 Task: Delete files in a directory older than a specified date and move them to an "archive" folder.
Action: Mouse moved to (134, 55)
Screenshot: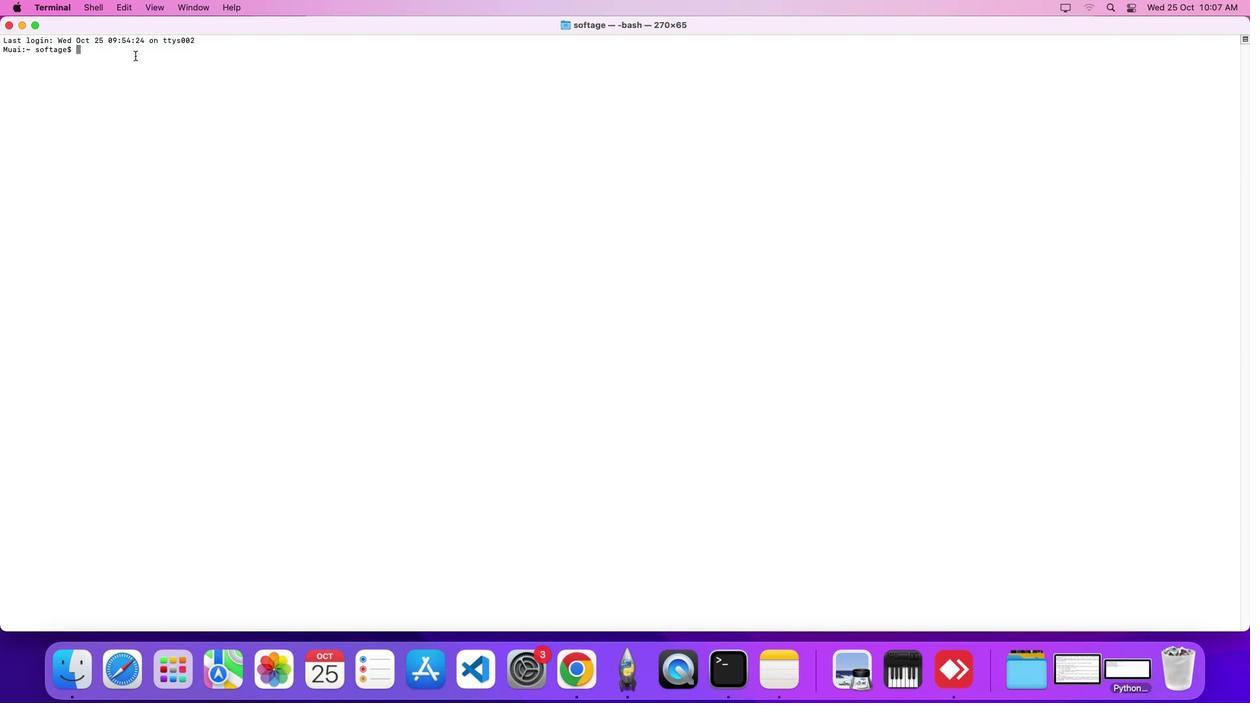 
Action: Mouse pressed left at (134, 55)
Screenshot: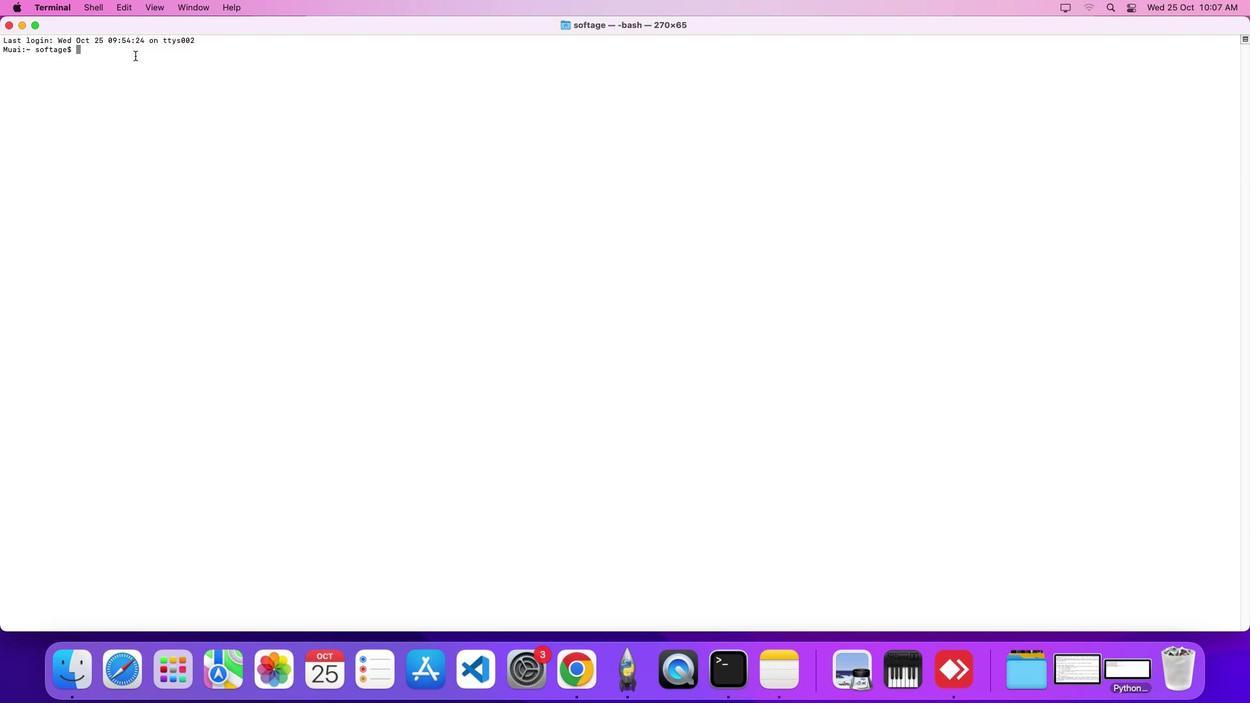 
Action: Mouse moved to (134, 55)
Screenshot: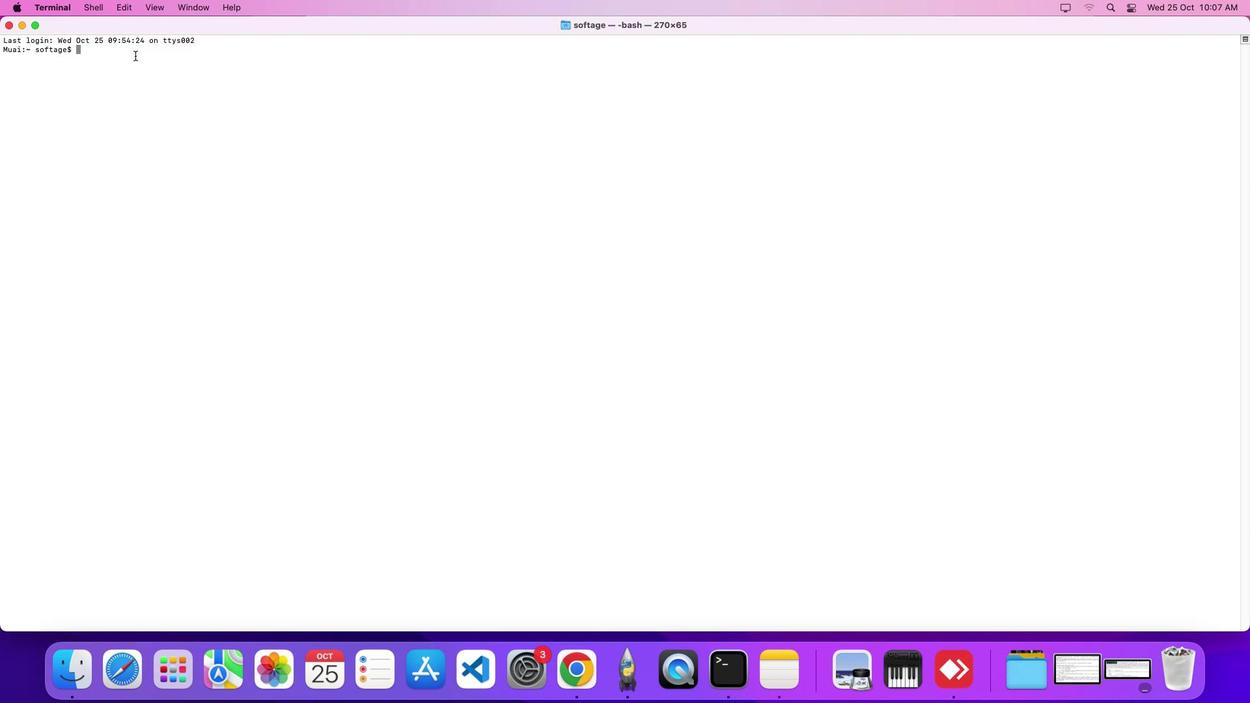 
Action: Key pressed 'C''D'Key.spaceKey.backspaceKey.backspaceKey.backspaceKey.caps_lock'c''d'Key.space'd''e''s''k''t''o''p'Key.enter'l''s'Key.enter'c''d'Key.space'a''m'Key.backspaceKey.backspaceKey.caps_lock'A'Key.caps_lock'm''a''n'Key.enter'l''s'Key.enterKey.enter't''o''u''c''h'Key.space'd''e'Key.backspaceKey.backspace't''r''a''n''s''f''e''r''.''s''h'Key.enter'v''i'Key.enter'i'
Screenshot: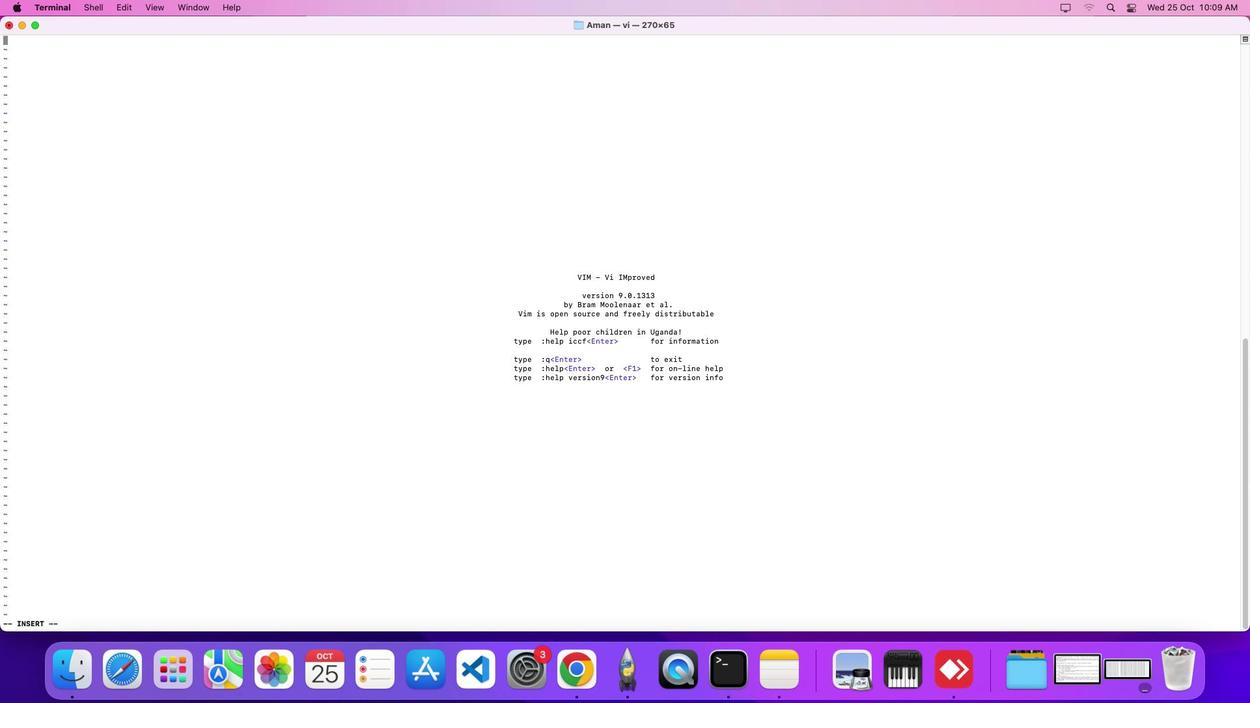 
Action: Mouse moved to (586, 524)
Screenshot: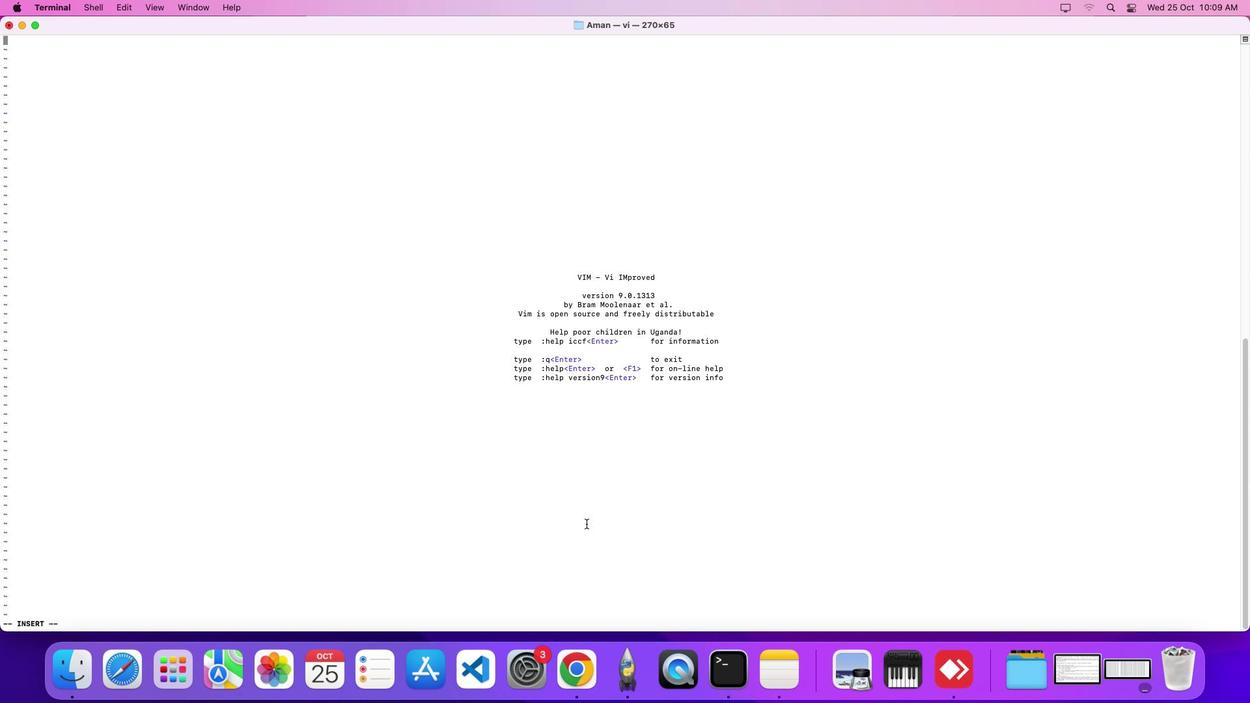 
Action: Mouse pressed left at (586, 524)
Screenshot: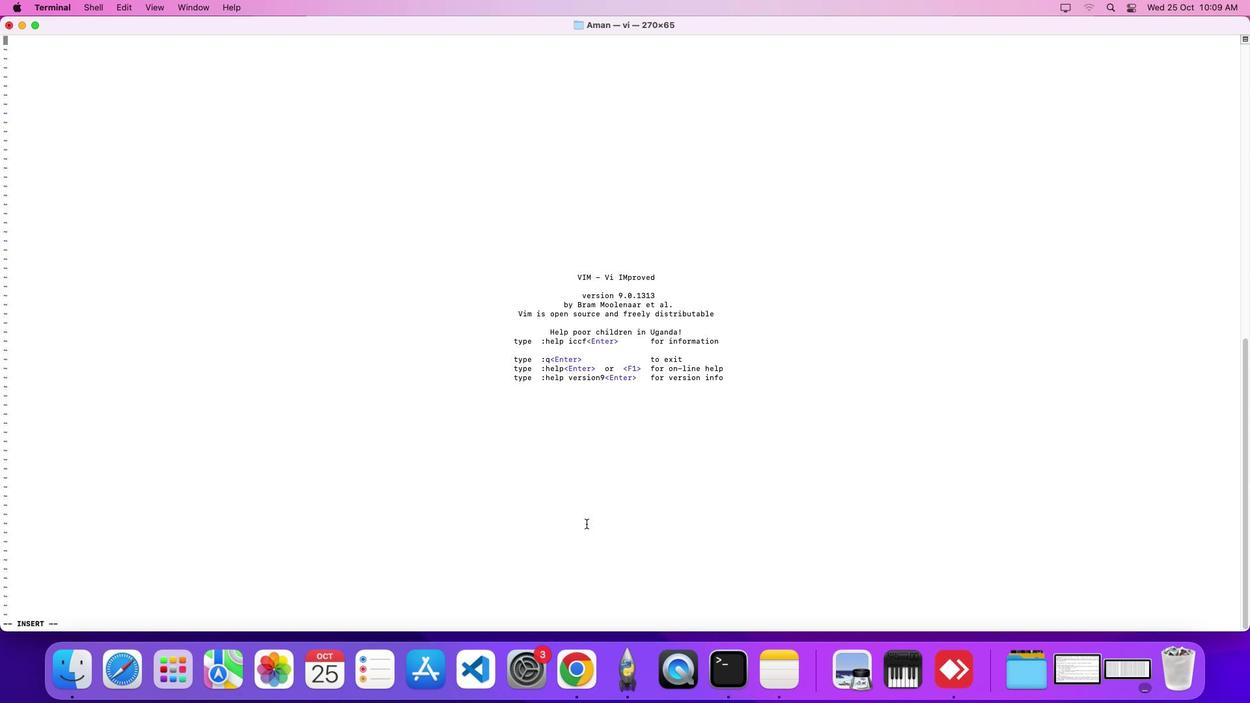 
Action: Key pressed 'i'Key.enterKey.backspaceKey.backspace's''o''u''r''c''e'Key.shift_r'_''d''i''r''e''c''t''o''r''y''='Key.shift_r'"''/''p''a''t''h''/''t''o''/''s''o''u''r''c''e''/''d''i''r''e''c''t''o''r''y'Key.shift_r'"'Key.enter'a''r''c''h''i''v''e''.''d''i''r''e''c''t''o''r''y''='Key.shift_r'"''/''p''a''t''h''/''t''o''/''a''r''c''h''i''v''e''/'Key.backspaceKey.backspaceKey.backspaceKey.backspaceKey.backspaceKey.backspaceKey.backspaceKey.backspaceKey.backspaceKey.backspaceKey.backspaceKey.backspaceKey.backspaceKey.backspaceKey.backspaceKey.backspaceKey.backspace'/''u''s''e''r''s''/''s''o''f''t''a''g''e''/'Key.caps_lock'D'Key.caps_lock'e''s''k''t''o''p''/'Key.caps_lock'A'Key.caps_lock'm''a''n''/''1'Key.upKey.leftKey.leftKey.rightKey.backspaceKey.backspaceKey.backspaceKey.backspaceKey.backspaceKey.backspaceKey.backspaceKey.backspaceKey.backspaceKey.backspaceKey.backspaceKey.backspaceKey.backspaceKey.backspaceKey.backspaceKey.backspaceKey.backspaceKey.backspaceKey.backspaceKey.backspaceKey.backspaceKey.backspaceKey.backspaceKey.backspace'u''s''e''r''s''/''s''o''f''t''a''g''e''/'Key.caps_lock'D'Key.caps_lock'e''s''k''t''o''p'Key.downKey.rightKey.rightKey.rightKey.rightKey.rightKey.rightKey.rightKey.rightKey.shift_r'"'Key.enter't''h''r''e''s''h''o''l''d'Key.shift_r'_''d''a''t''e'Key.shift_r'+'Key.backspace'='Key.shift_r'"'Key.shift_r'"'Key.left'2''0''2''3''1''0''2''3'Key.rightKey.enter'm''k''d''i''r'Key.space'-''p'Key.spaceKey.shift_r'"'Key.shift_r'$''a''r''c''h''i''v''e'Key.shift_r'_''d''i''r''e''c''t''o''r''y'Key.leftKey.leftKey.rightKey.rightKey.shift_r'"'Key.enter'f''i''n''d'Key.spaceKey.shift_r'"'Key.shift_r'$''s''o''u''r''c''e'Key.shift_r'_''d''i''r''e''c''t''o''r''y'Key.shift_r'"'Key.space'-''t''y''p''r'Key.backspace'e'Key.space'f'Key.spaceKey.shift_r'!'Key.space'-''n''e''w''e''r''m''t'Key.spaceKey.shift_r'"'Key.shift_r'$''t''h''r''e''s''h''o''l''d'Key.shift_r'_''d''a''t''e'Key.shift_r'"'Key.space'-''e''x''e''c'Key.space'm''v'Key.spaceKey.shift_r'{'Key.shift_r'}'Key.spaceKey.shift_r'"'Key.shift_r'$''a''r''c''h''i''v''e'Key.shift_r'_''d''i''r''e''c''t''o''r''y'Key.shift_r'"''\\'';'Key.enter'f''i''n''d'Key.spaceKey.shift_r'"'Key.shift_r'$''s''o''u''r''c''e'Key.shift_r'_''d''i''r''e''c''t''o''r''y'Key.shift_r'"'Key.space'-''t''y''p''e'Key.space'd'Key.space'-''e''m''p''t''y'Key.space'-''d''e''l''e''t''e'Key.enter'e''c''h''o'Key.spaceKey.shift_r'"'Key.caps_lock'F'Key.caps_lock'i''l''w'Key.backspace'e''s'Key.space'o''l''d''e''r'Key.space't''h''a''n'Key.spaceKey.shift_r'$''t''h''r''e''s''h''o''l''d'Key.shift_r'_''d''a''t''e'Key.space'h''a''v''e'Key.space'b''e''e''n'Key.space'm''o''v''e''d'Key.space't''o'Key.space't''h''e'Key.space'a''r''c''h''i''v''e''d'Key.space'f''o''l''d''e''r''.'Key.shift_r'"'Key.enterKey.escKey.escKey.shift_r':''w''q'Key.shift_r'!'Key.enterKey.escKey.escKey.esc'q'Key.esc'q'Key.enter
Screenshot: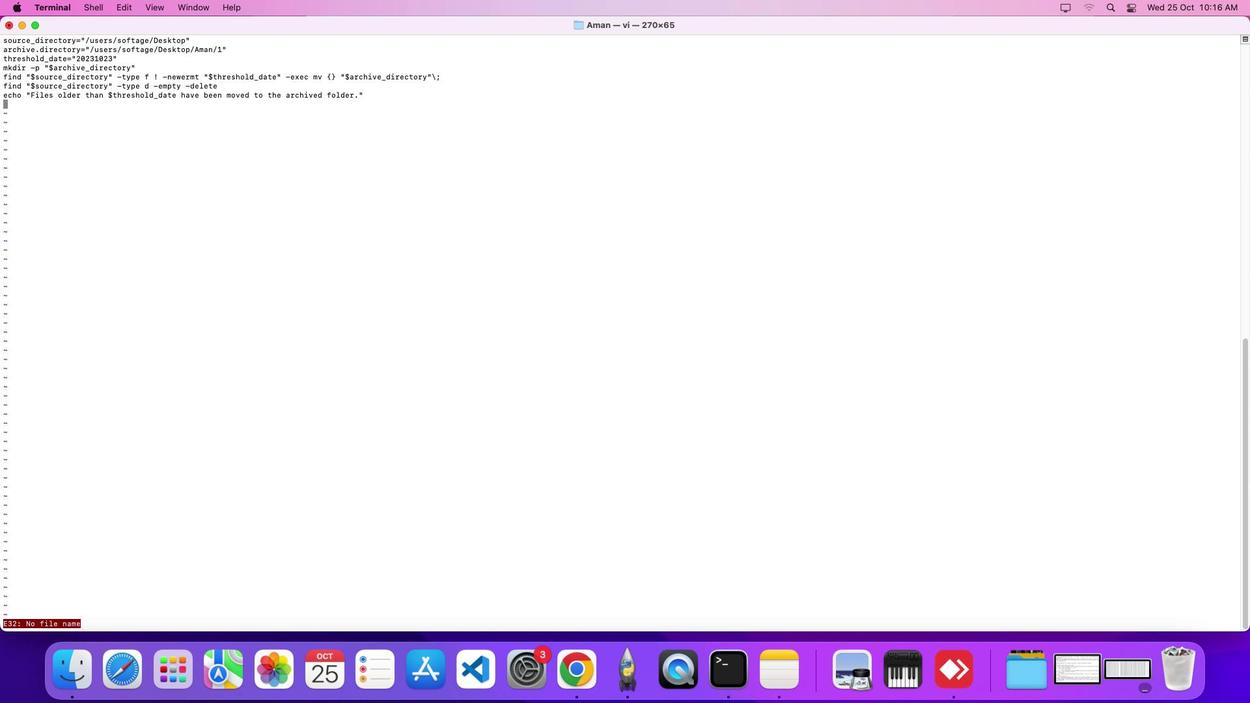 
Action: Mouse moved to (213, 348)
Screenshot: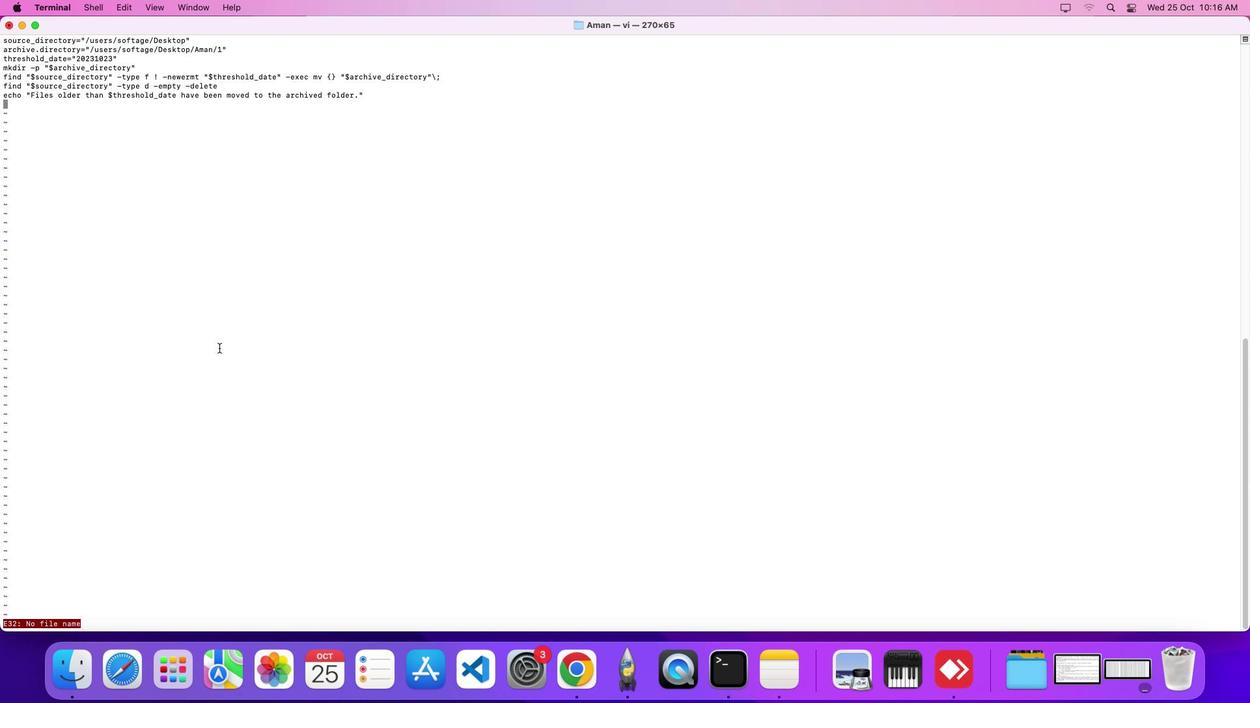 
Action: Mouse pressed left at (213, 348)
Screenshot: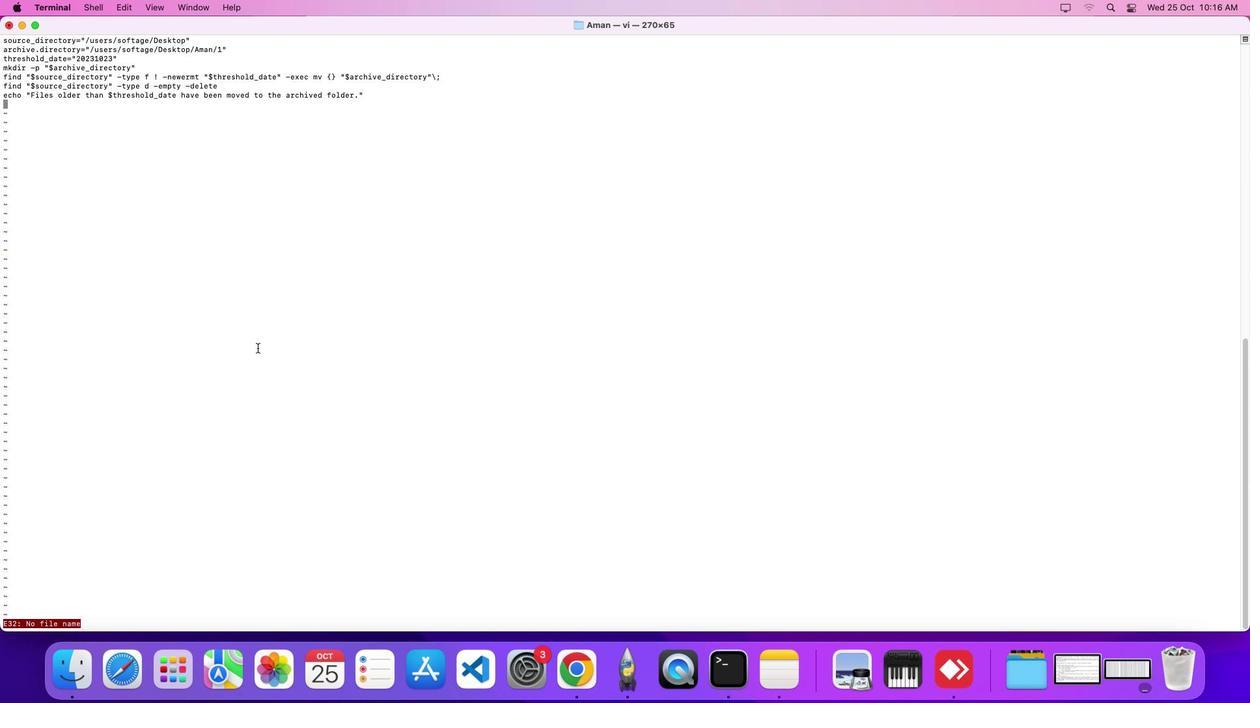 
Action: Mouse moved to (430, 348)
Screenshot: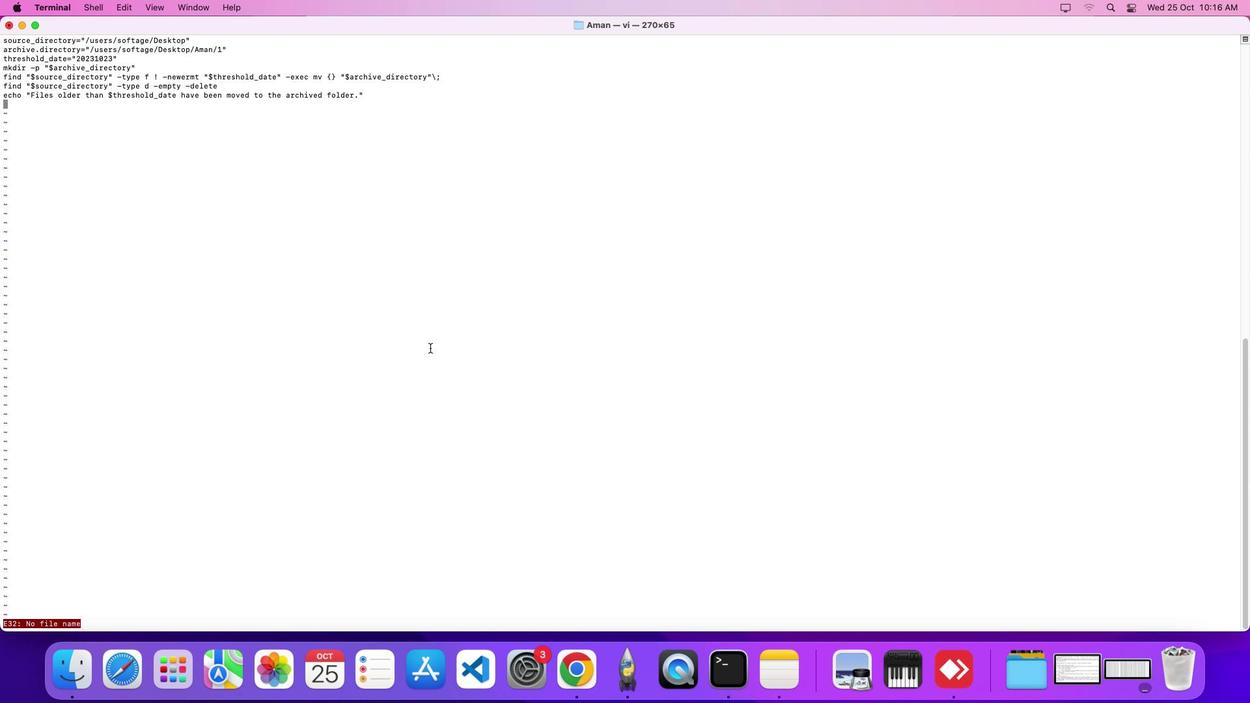 
Action: Key pressed Key.downKey.escKey.escKey.escKey.escKey.escKey.escKey.escKey.esc
Screenshot: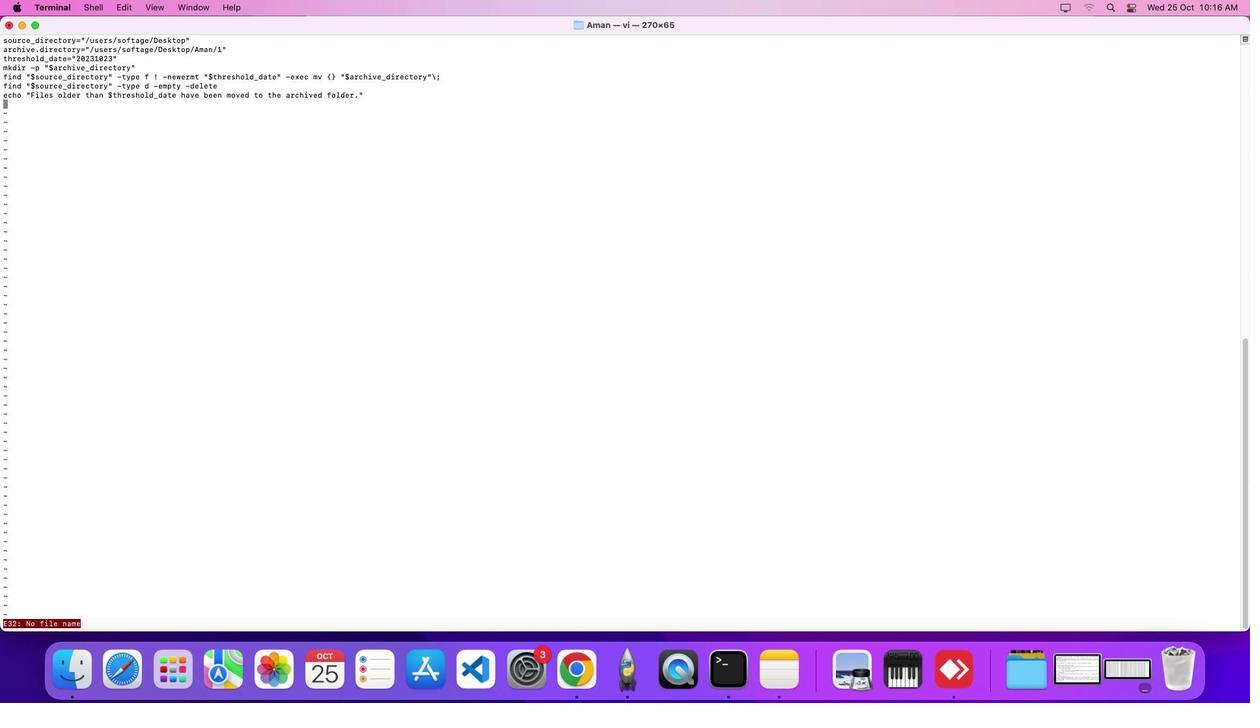 
Action: Mouse moved to (175, 197)
Screenshot: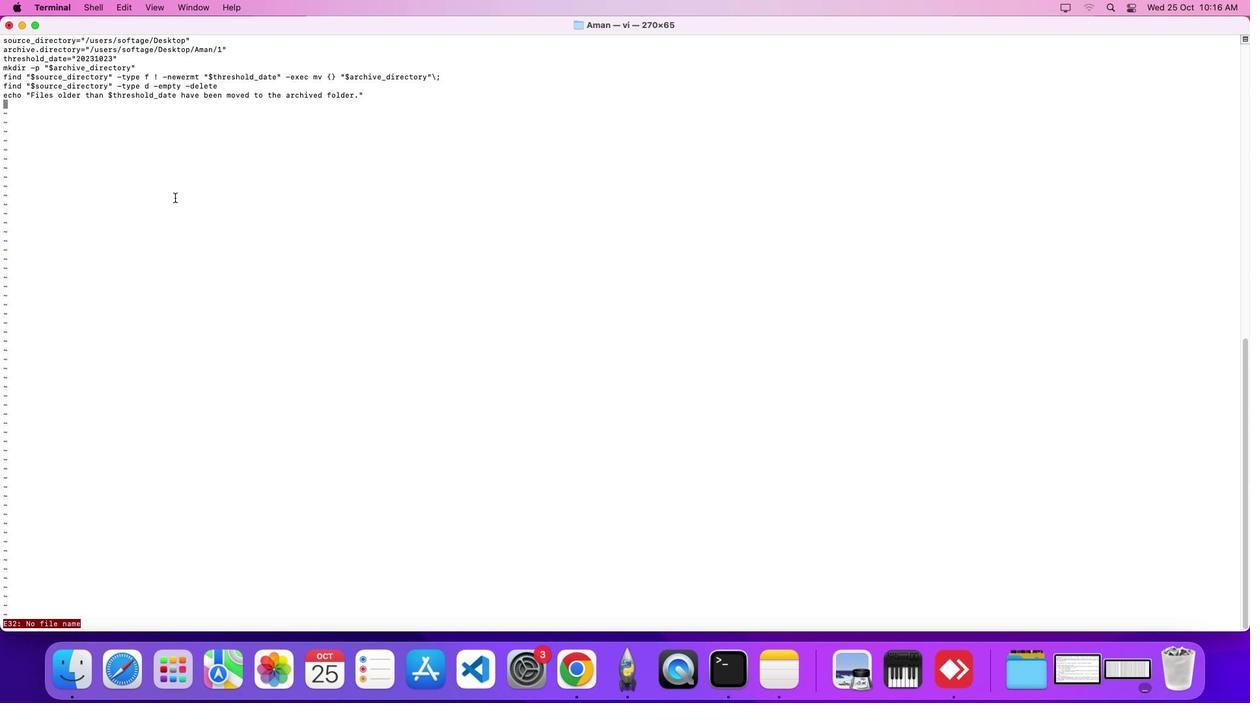 
Action: Mouse scrolled (175, 197) with delta (0, 0)
Screenshot: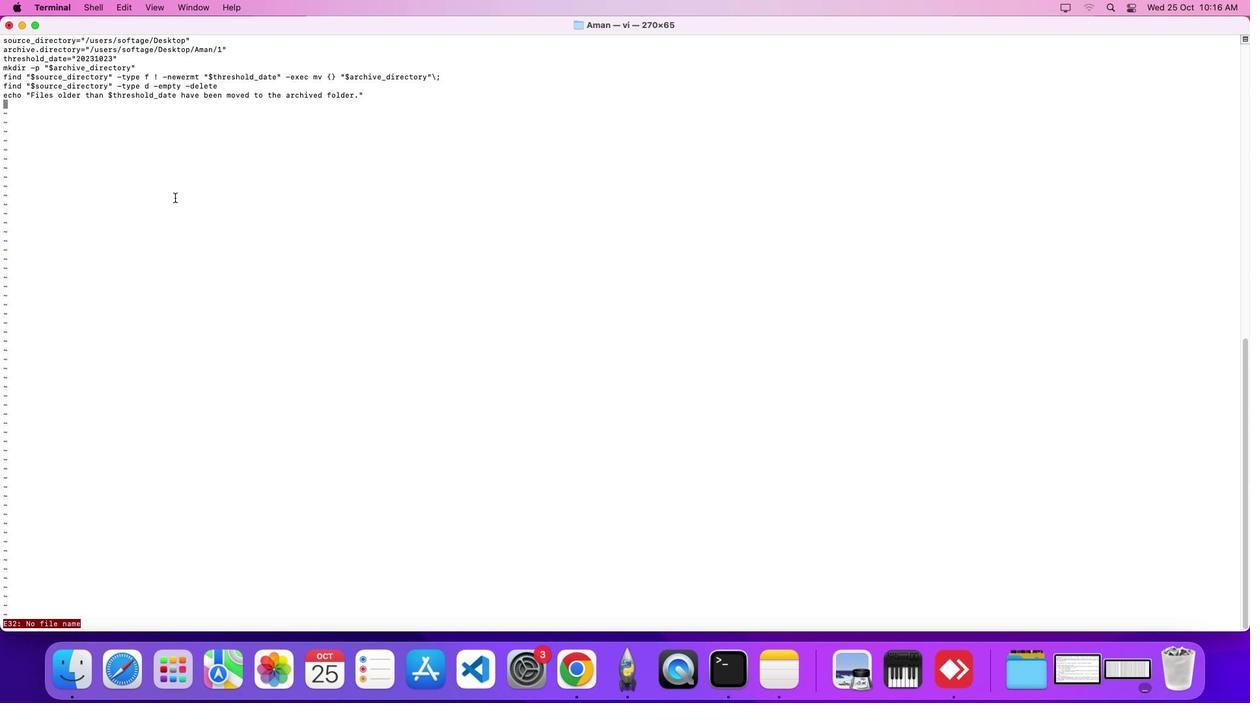 
Action: Mouse scrolled (175, 197) with delta (0, 0)
Screenshot: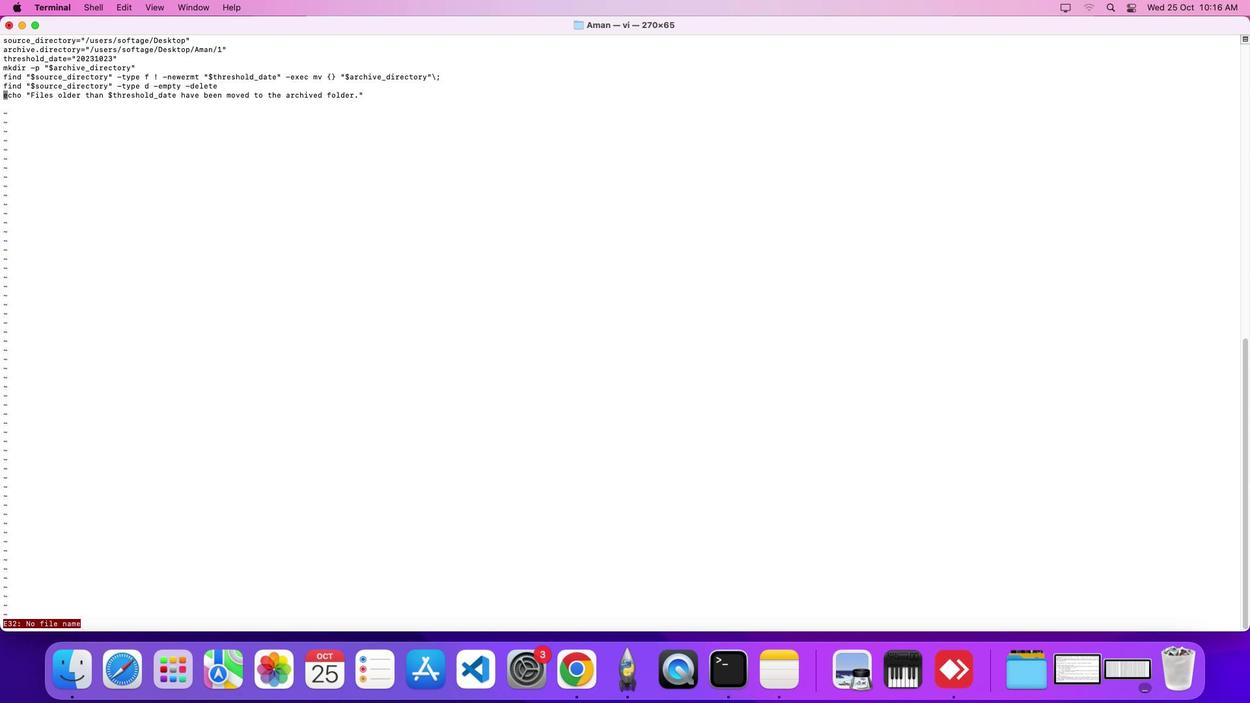 
Action: Mouse moved to (175, 197)
Screenshot: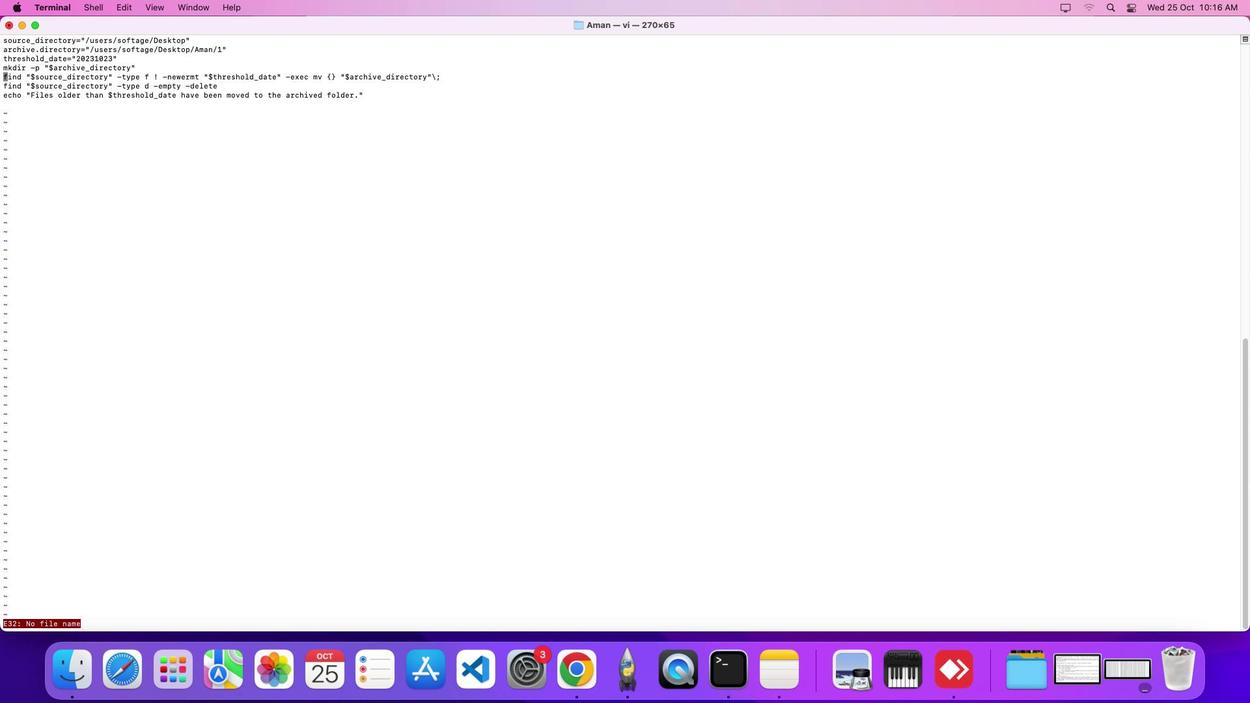 
Action: Mouse scrolled (175, 197) with delta (0, 0)
Screenshot: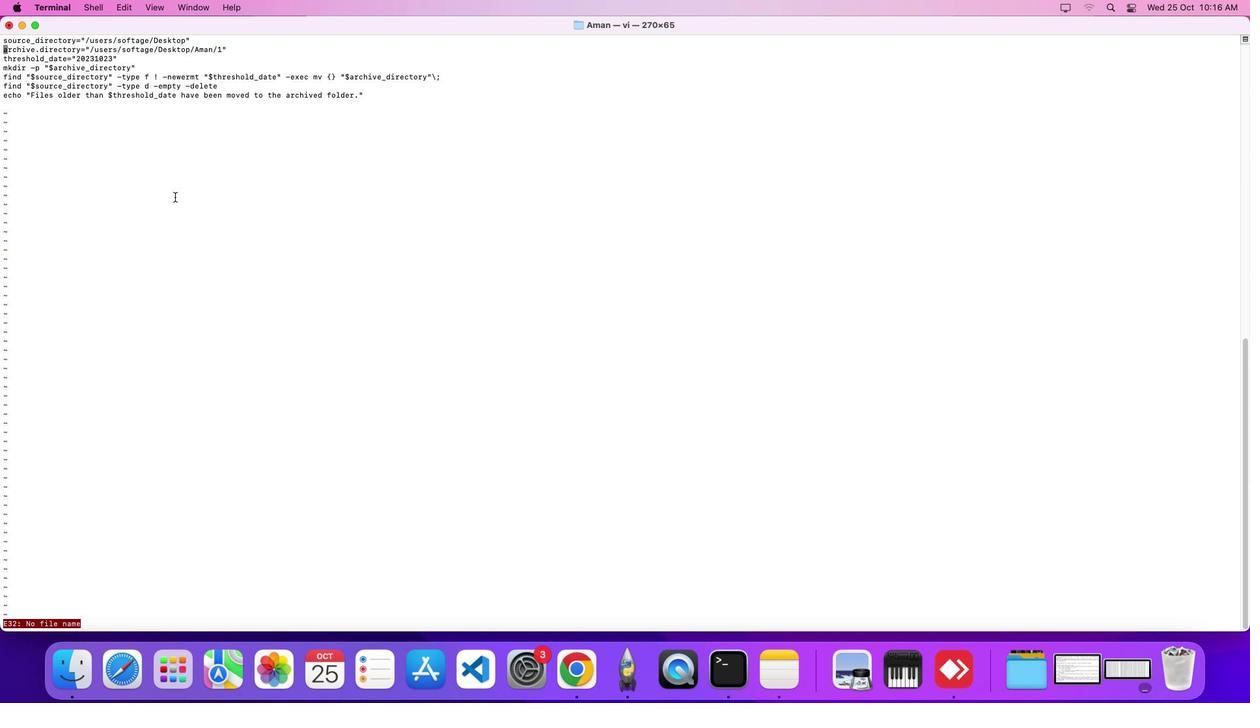 
Action: Mouse scrolled (175, 197) with delta (0, 0)
Screenshot: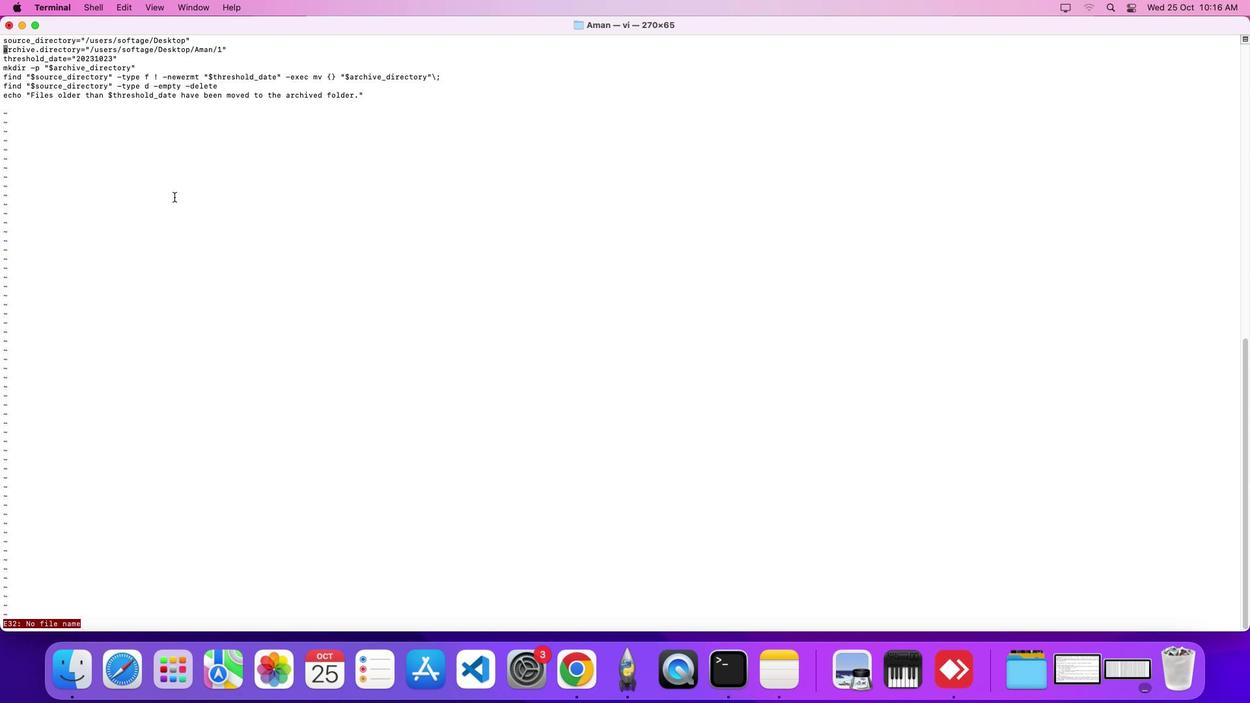 
Action: Mouse scrolled (175, 197) with delta (0, 1)
Screenshot: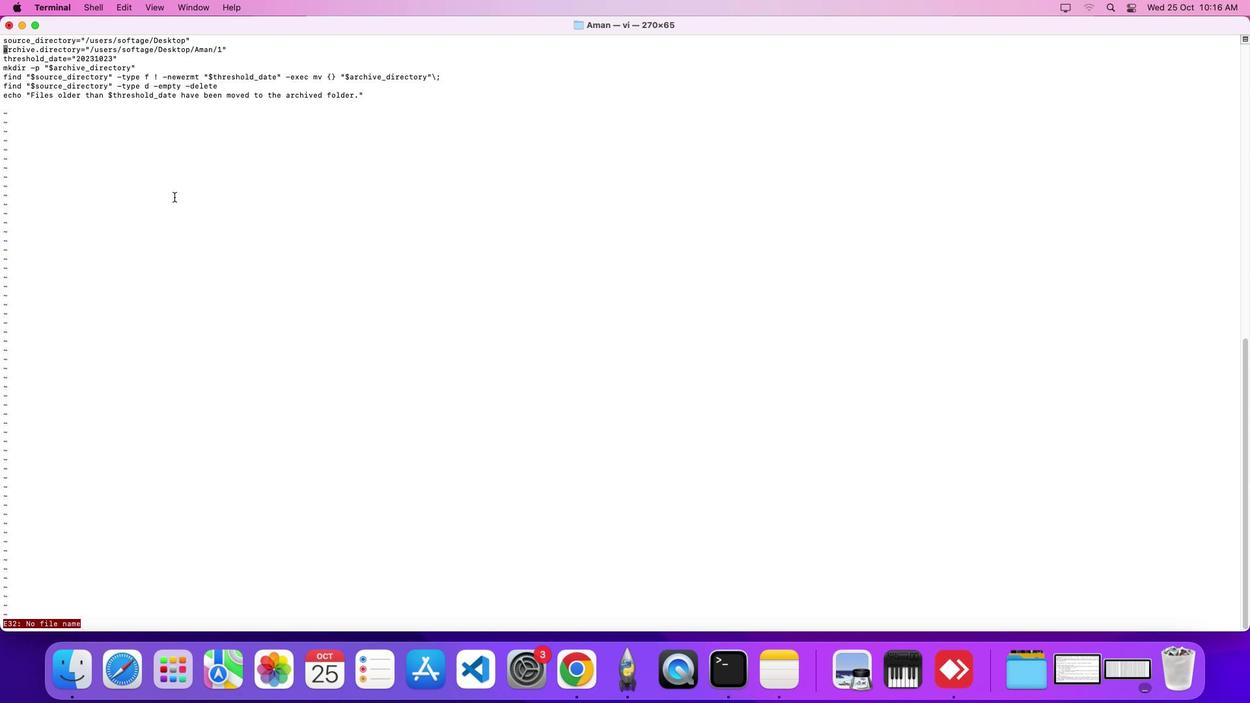
Action: Mouse moved to (173, 195)
Screenshot: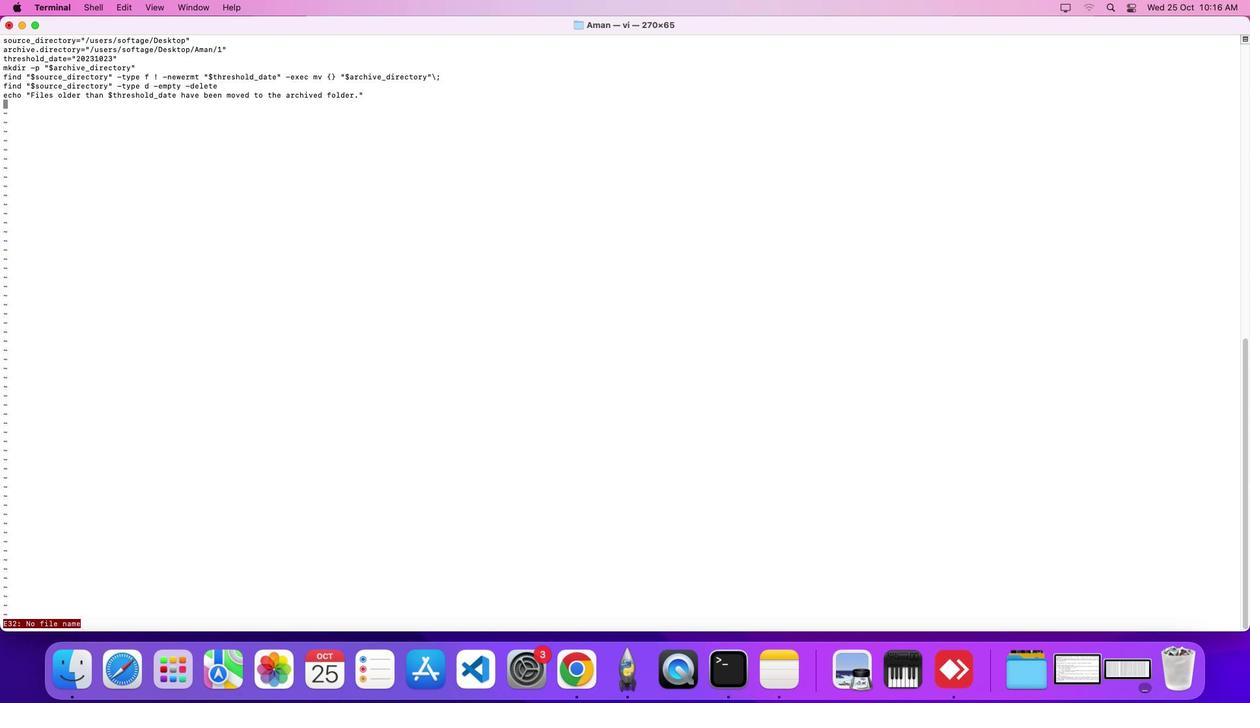 
Action: Mouse scrolled (173, 195) with delta (0, 0)
Screenshot: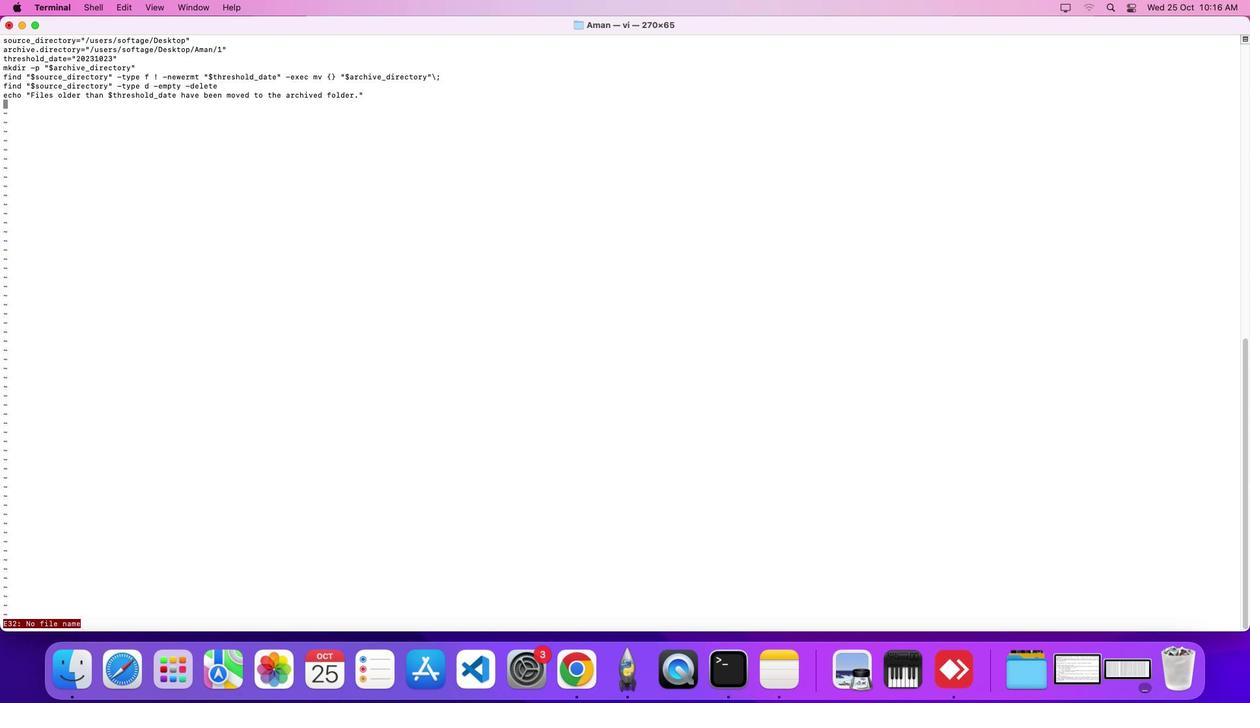 
Action: Mouse scrolled (173, 195) with delta (0, 0)
Screenshot: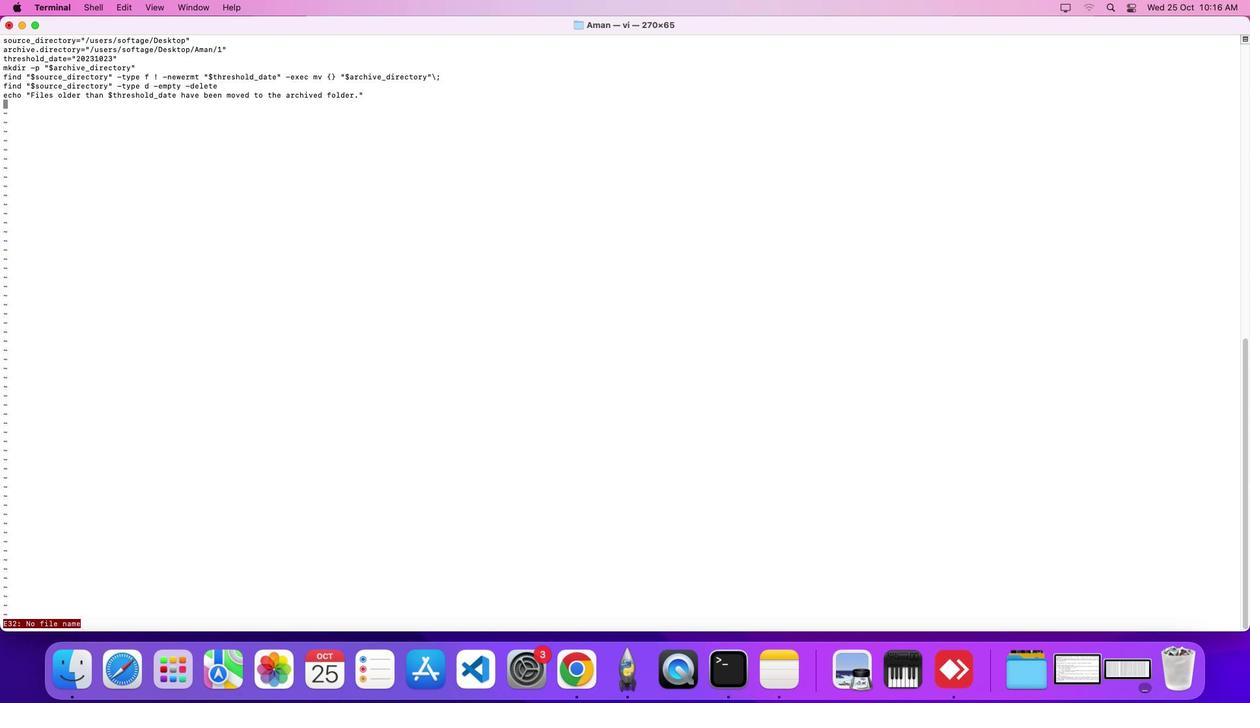 
Action: Mouse scrolled (173, 195) with delta (0, -2)
Screenshot: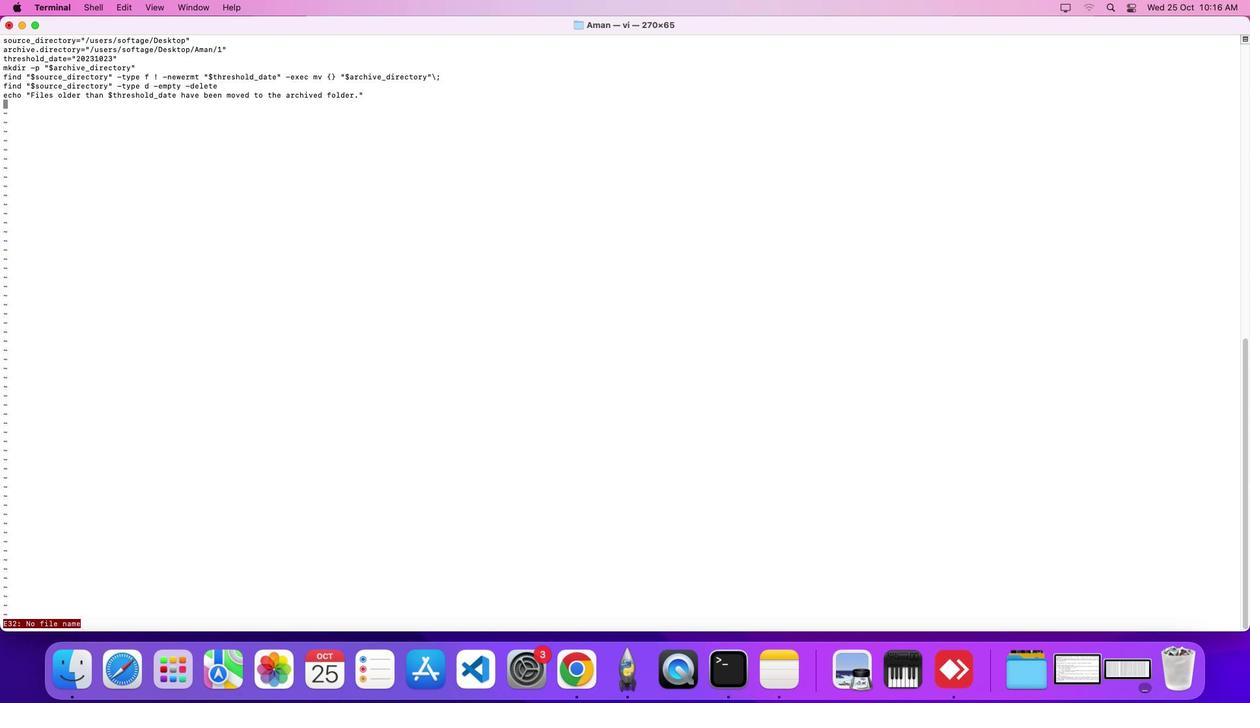 
Action: Mouse scrolled (173, 195) with delta (0, -3)
Screenshot: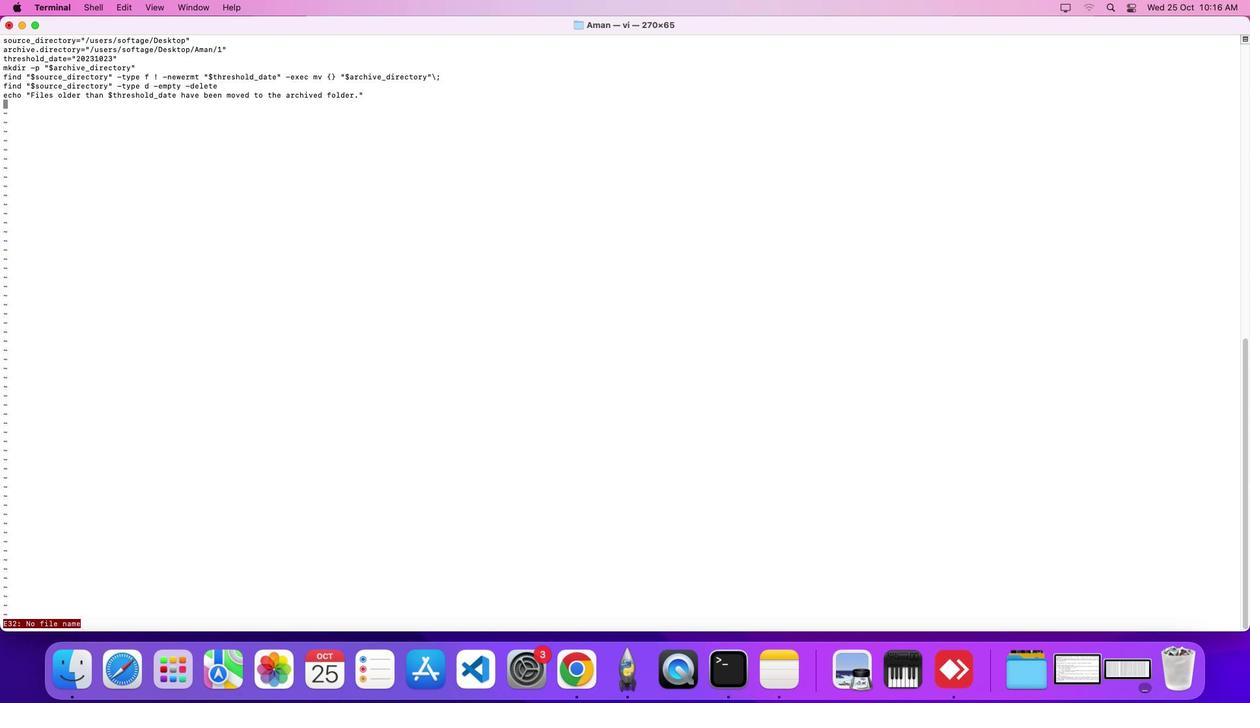 
Action: Mouse scrolled (173, 195) with delta (0, 0)
Screenshot: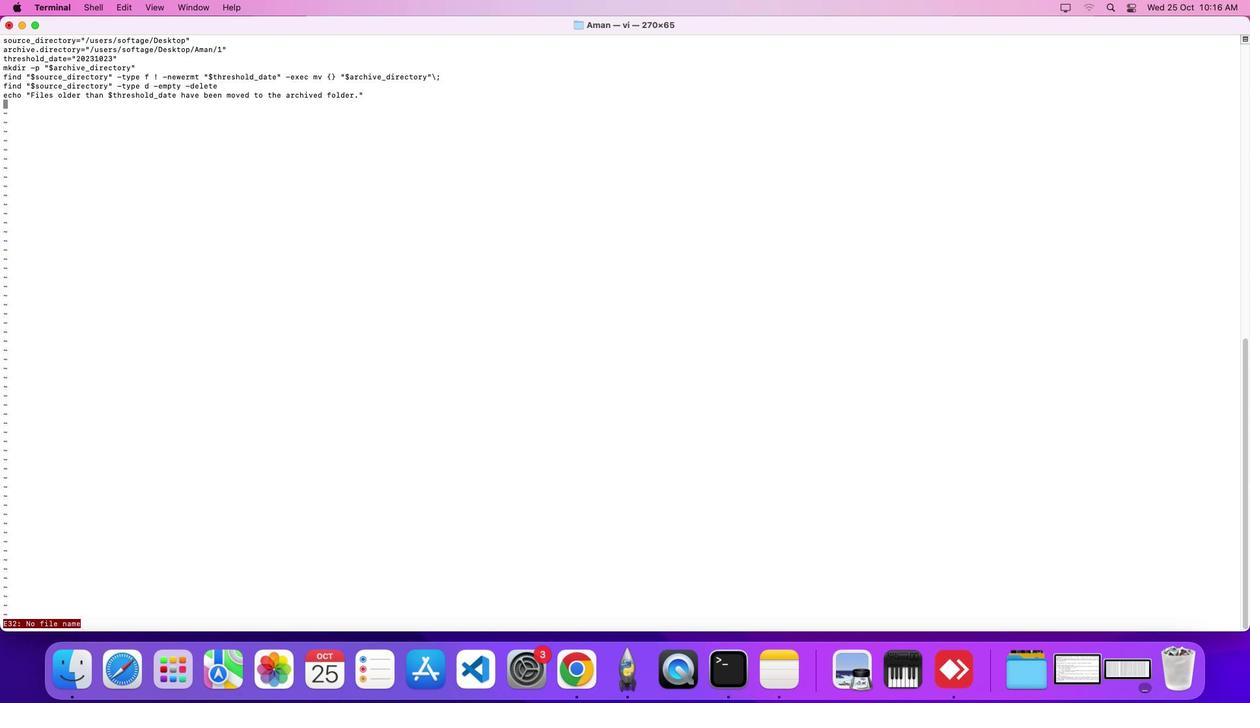 
Action: Mouse scrolled (173, 195) with delta (0, -1)
Screenshot: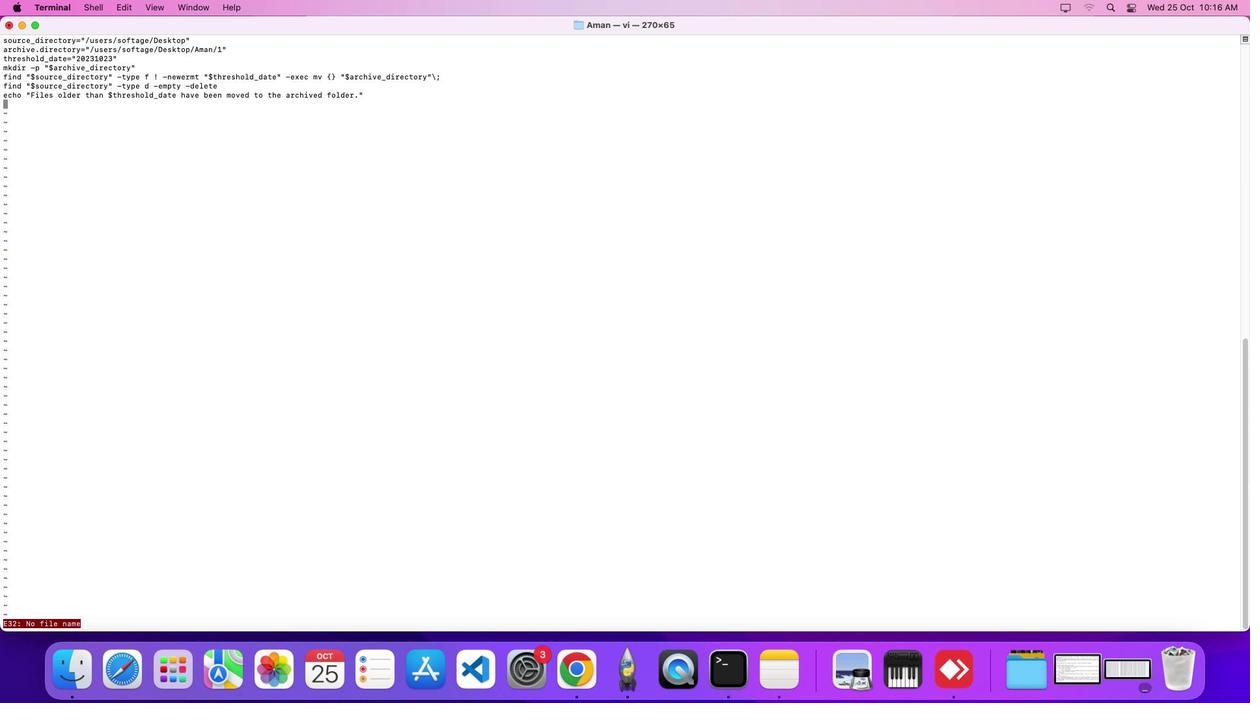 
Action: Mouse scrolled (173, 195) with delta (0, -3)
Screenshot: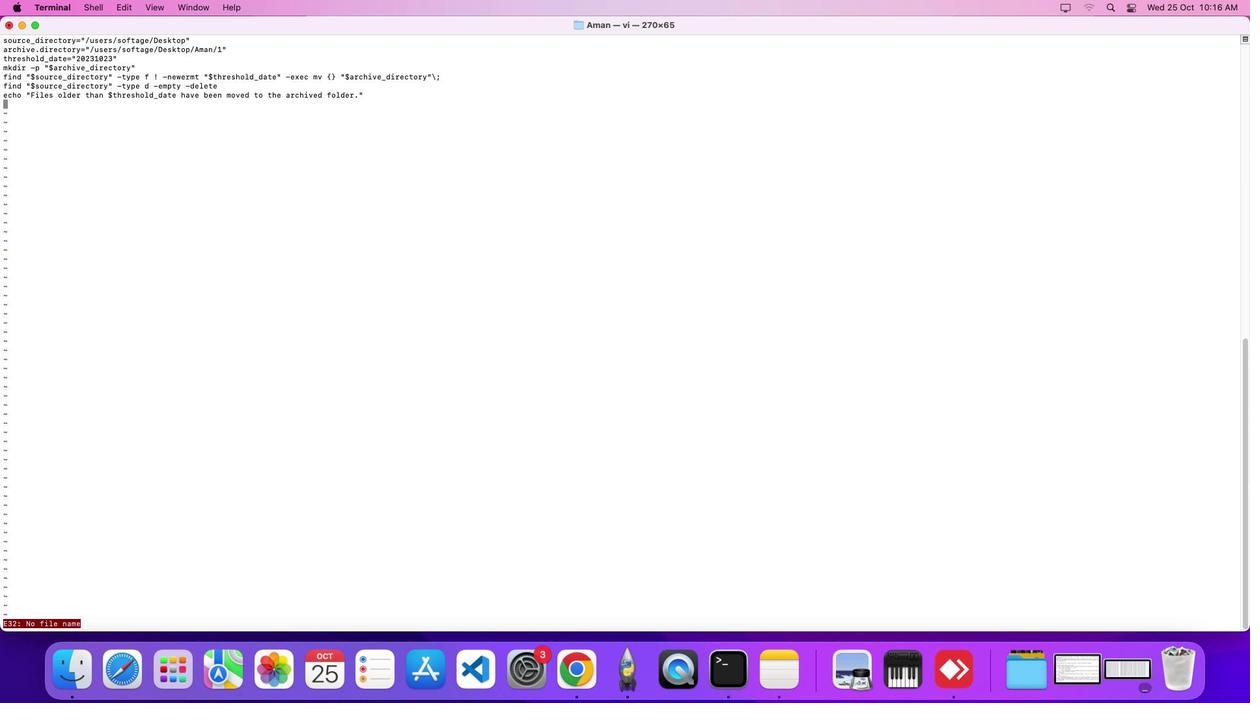 
Action: Mouse scrolled (173, 195) with delta (0, 0)
Screenshot: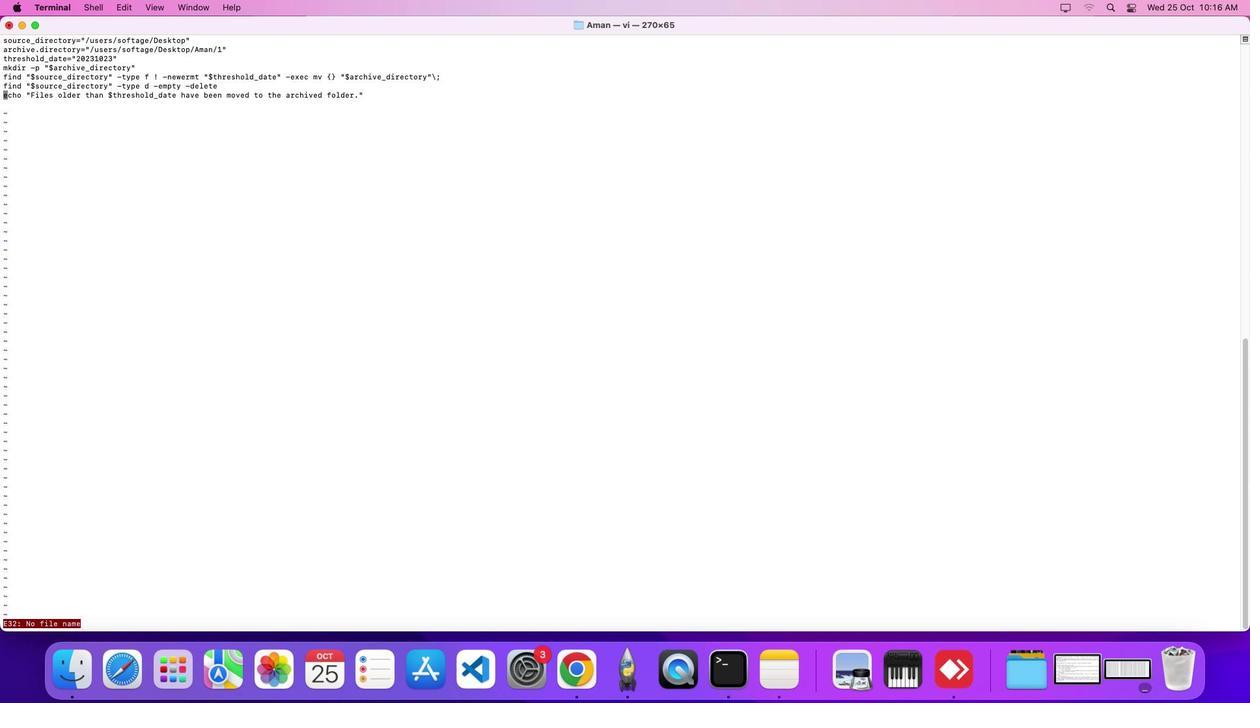 
Action: Key pressed Key.esc
Screenshot: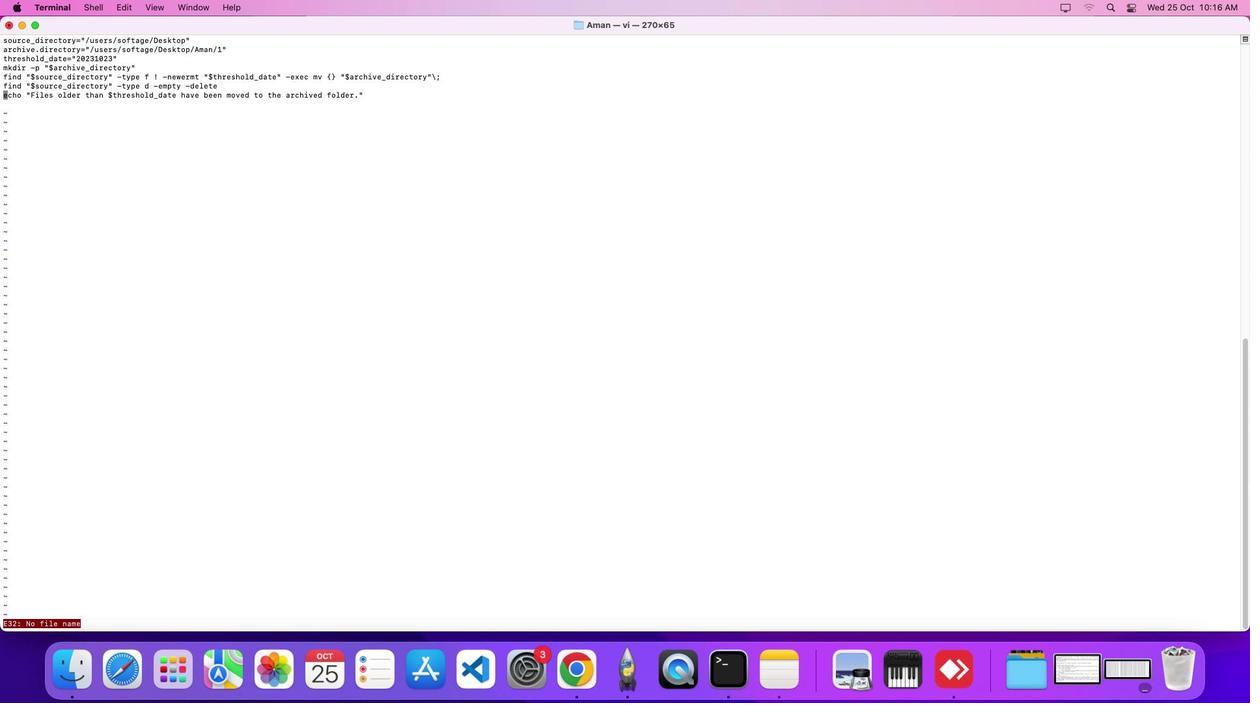 
Action: Mouse moved to (163, 98)
Screenshot: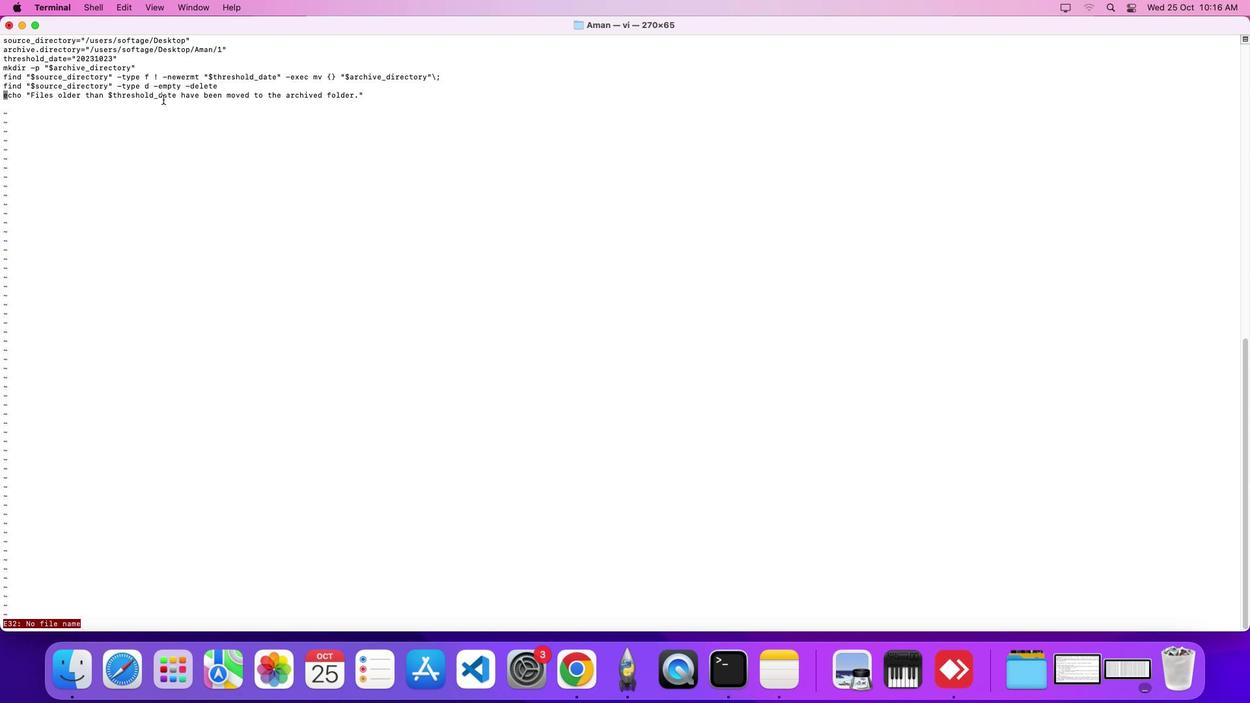 
Action: Mouse pressed left at (163, 98)
Screenshot: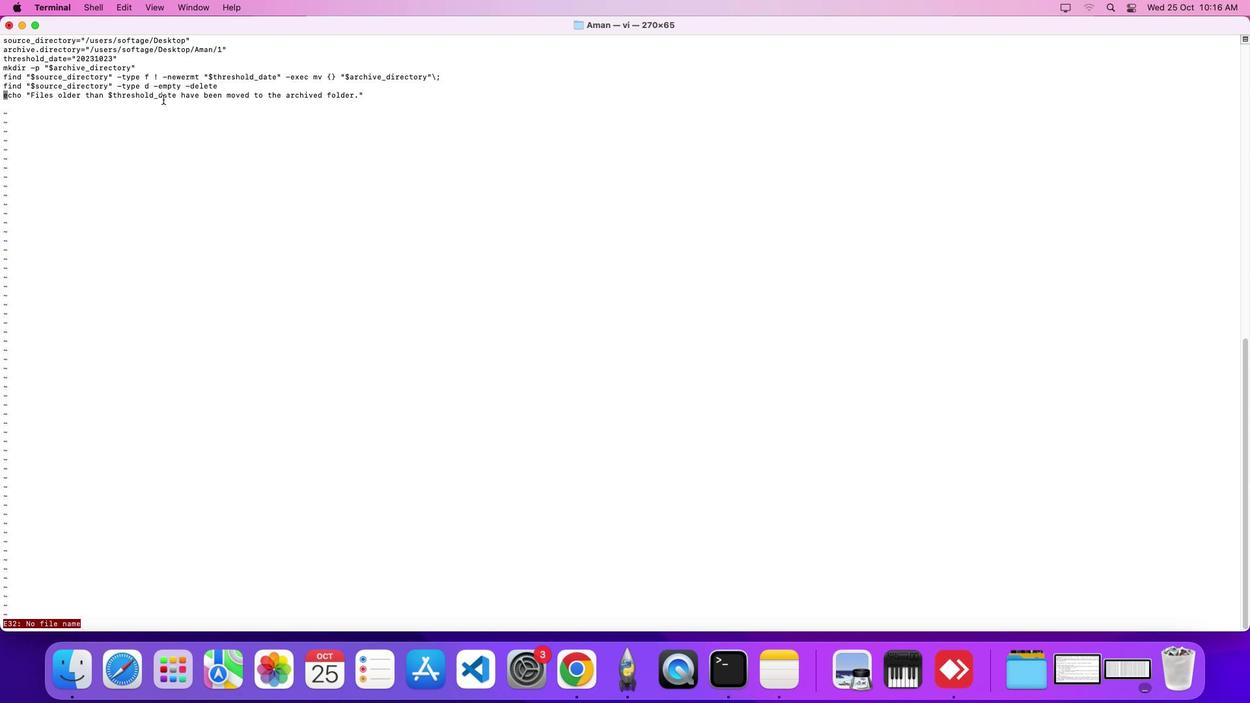 
Action: Key pressed Key.rightKey.escKey.escKey.escKey.escKey.escKey.escKey.escKey.shift_r':''w''q'Key.shift_r'!'Key.space't''r''a''n''s''f''e''r''.''s''h'';'Key.enter'c''h''m''o''d'Key.space't''r''a''n''s''f''e''r''.''s''h'Key.enter'.''/'Key.space't''r''a''n''s'Key.backspaceKey.backspaceKey.backspaceKey.backspaceKey.backspaceKey.backspace't''r''a''n''s''f''e''r''.''s''h'Key.enter'c''h''m''o''d'Key.space'7''7''7'Key.space't''r''a''n''s''f''e''r''.''s''h'Key.enter'.''/''t''r''a''n''s''f''e''r''.''s''h'Key.enter'v''i'Key.enterKey.esc'.'Key.backspaceKey.shift_r':'':'Key.backspace'w''q'Key.shift'!''1'Key.backspaceKey.enterKey.enterKey.escKey.enterKey.escKey.enterKey.shift_r':''w''q'Key.shift_r'!'Key.space'r'Key.backspace't''r''a''n''s''f''e''r''.''s''h'Key.enter
Screenshot: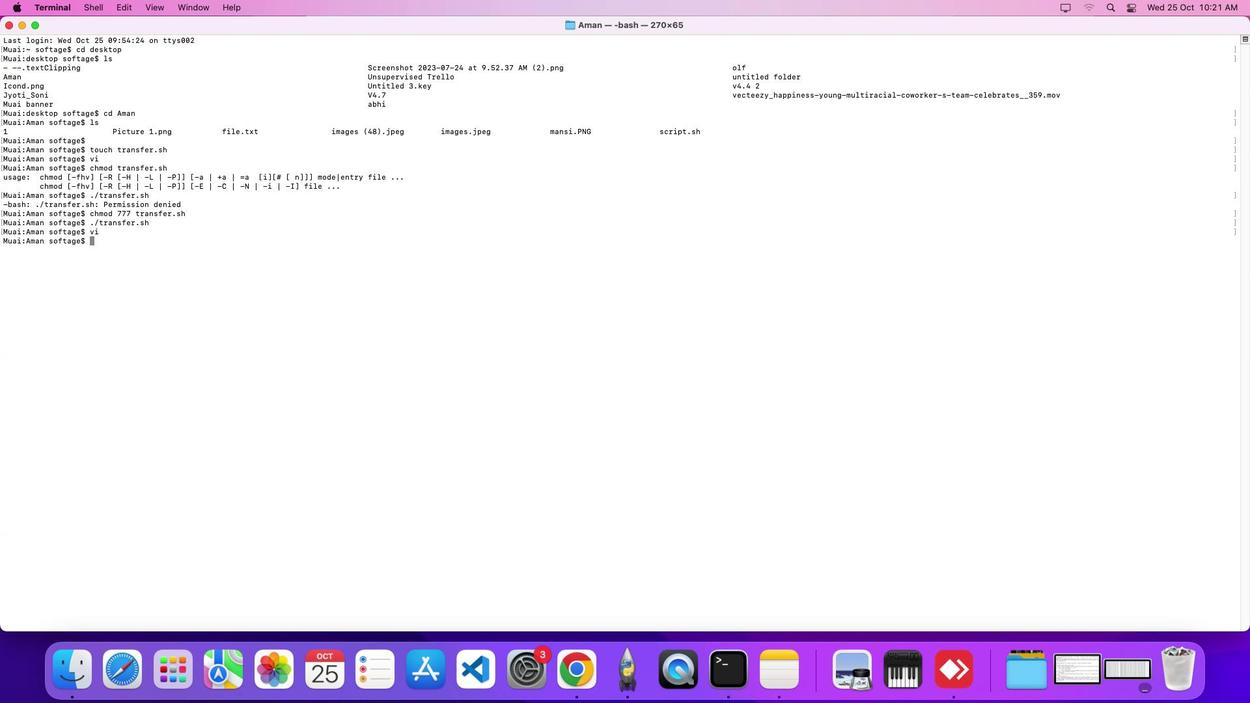 
